 Task: In the Company chevron.com; add deal stage: 'Contract sent'; Add amount '100000'; Select Deal Type: New Business; Select priority: 'Medium'; Associate deal with contact: choose any two contacts and company: Select any company.. Logged in from softage.1@softage.net
Action: Mouse moved to (73, 51)
Screenshot: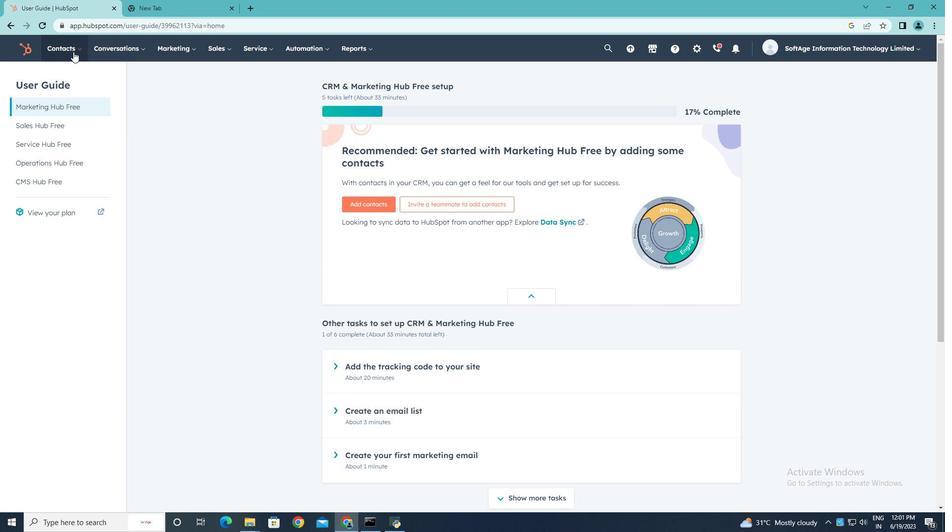 
Action: Mouse pressed left at (73, 51)
Screenshot: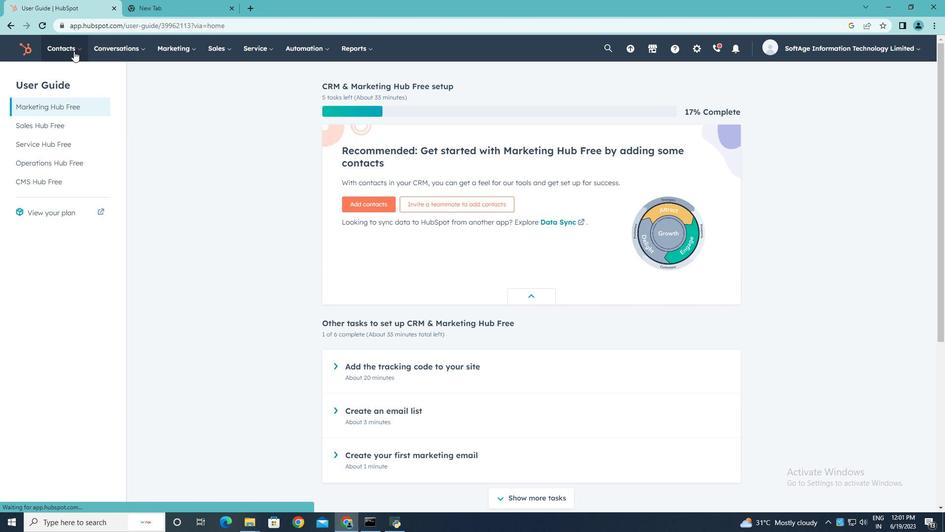 
Action: Mouse moved to (77, 98)
Screenshot: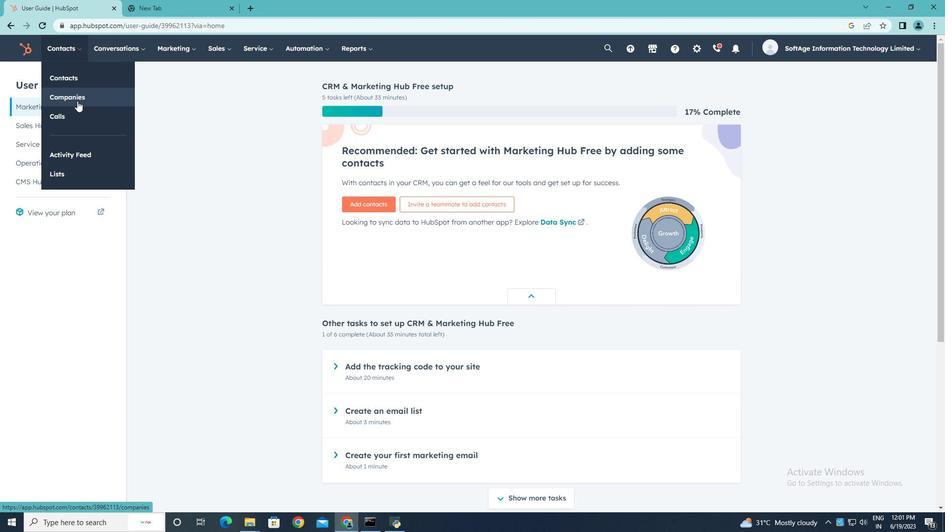 
Action: Mouse pressed left at (77, 98)
Screenshot: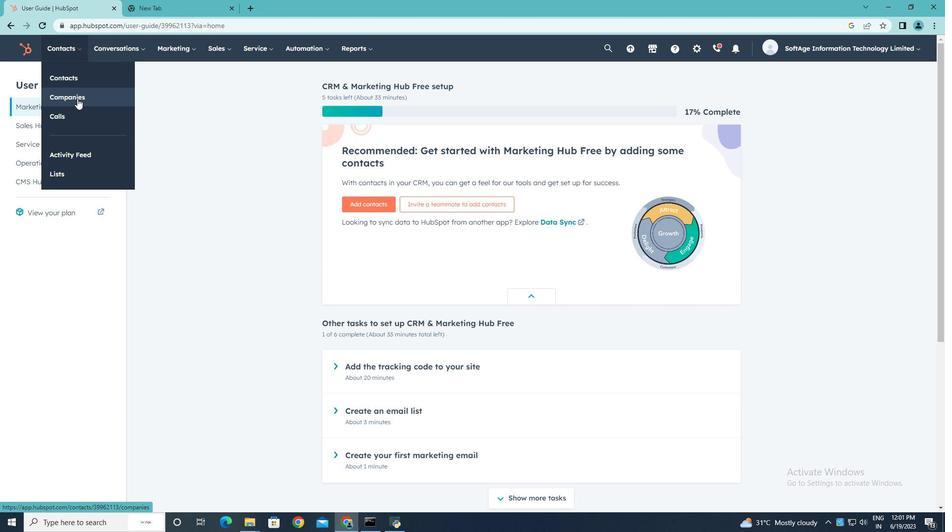 
Action: Mouse moved to (76, 162)
Screenshot: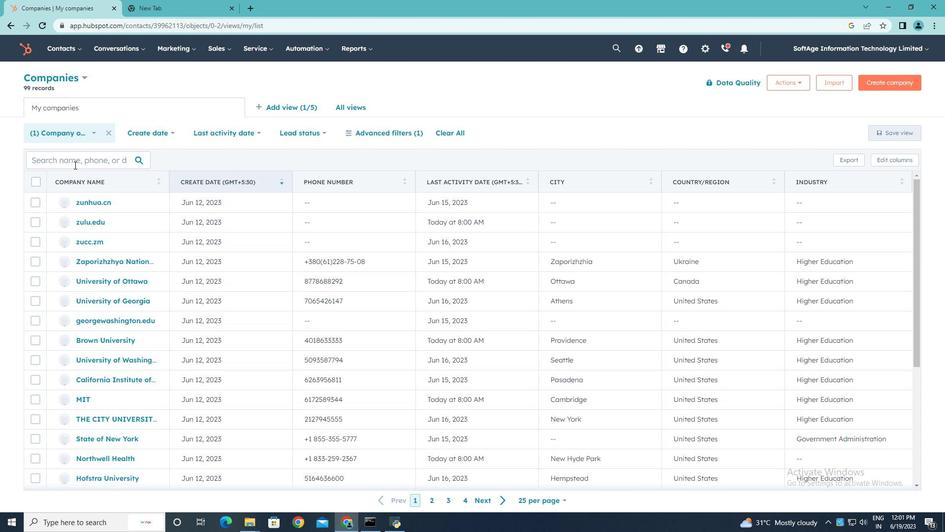 
Action: Mouse pressed left at (76, 162)
Screenshot: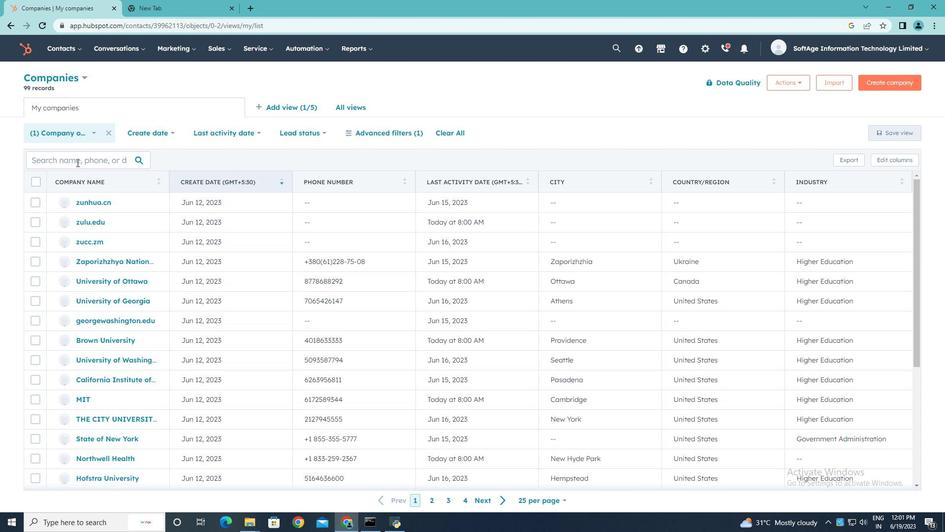 
Action: Key pressed chevron.com
Screenshot: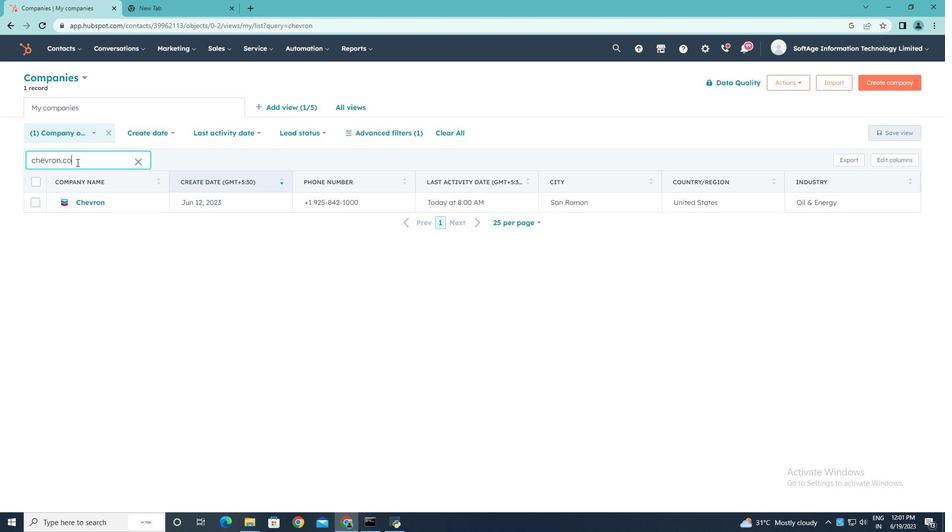 
Action: Mouse moved to (87, 201)
Screenshot: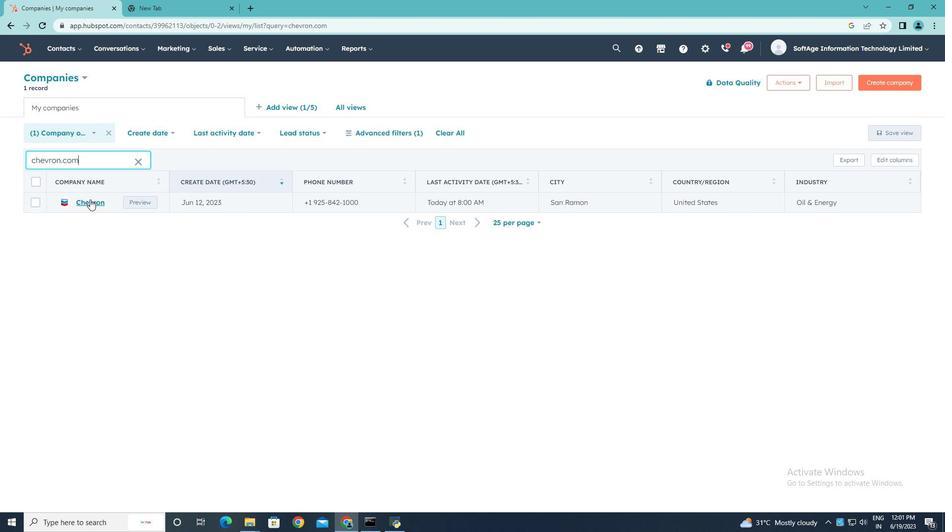 
Action: Mouse pressed left at (87, 201)
Screenshot: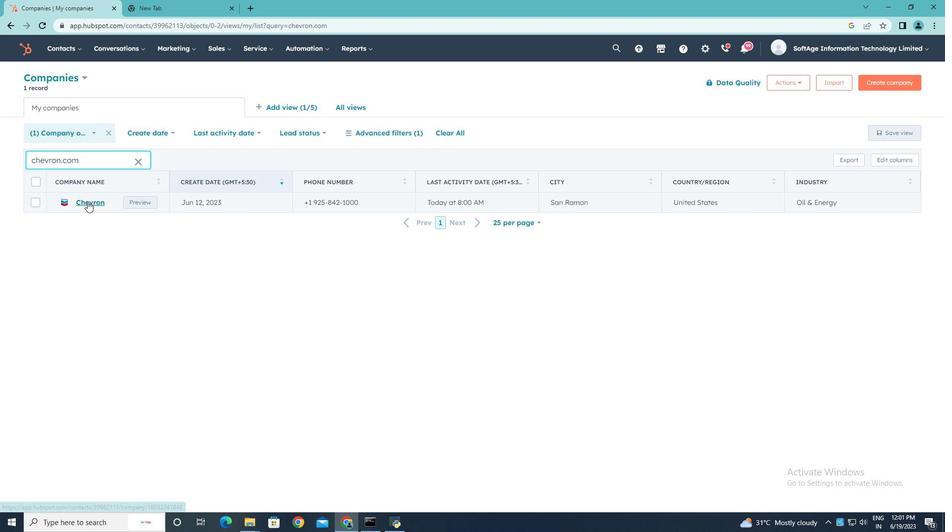 
Action: Mouse moved to (705, 259)
Screenshot: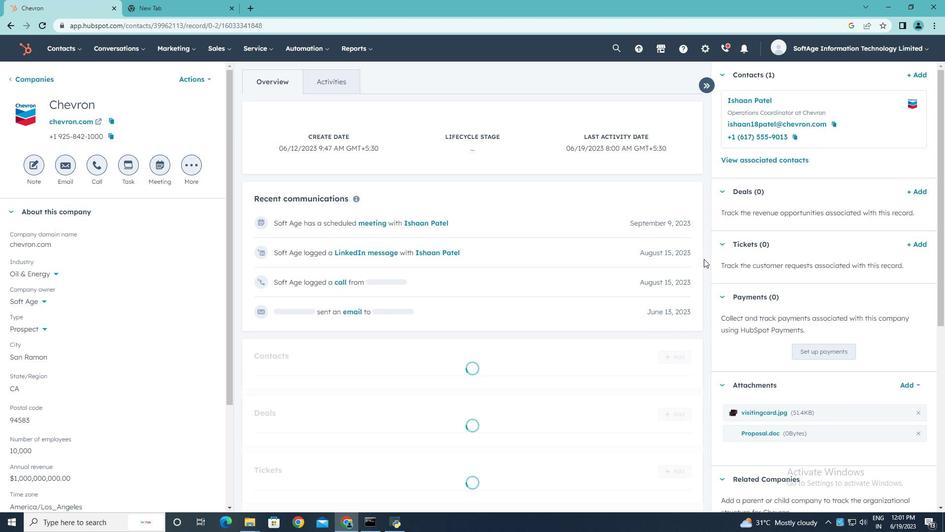 
Action: Mouse pressed left at (705, 259)
Screenshot: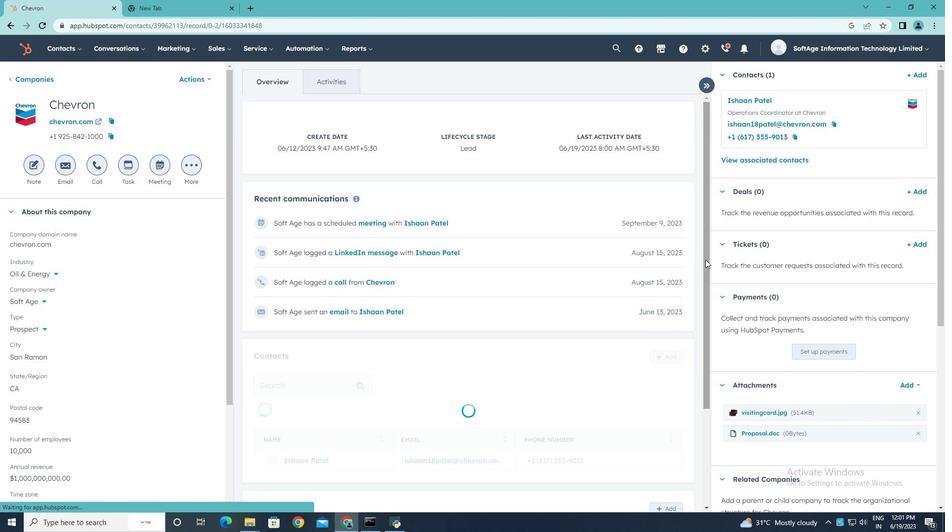 
Action: Mouse moved to (675, 381)
Screenshot: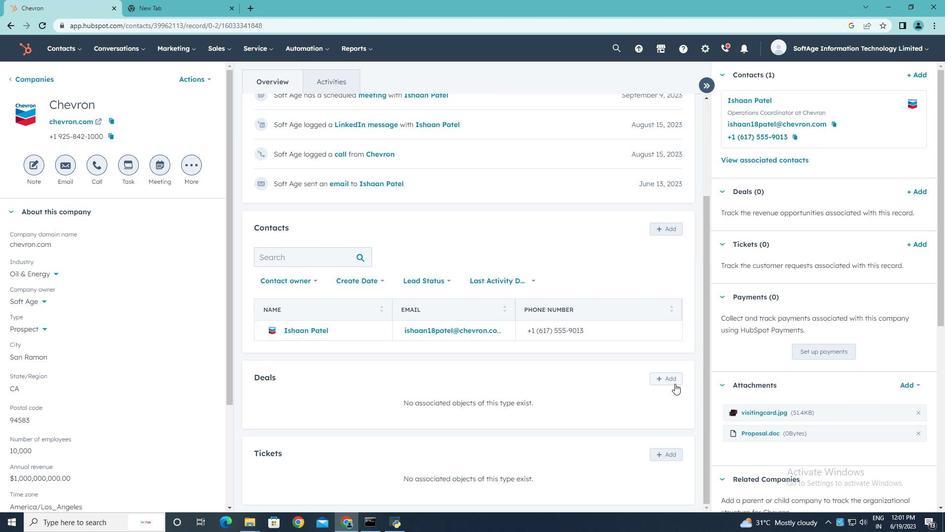 
Action: Mouse pressed left at (675, 381)
Screenshot: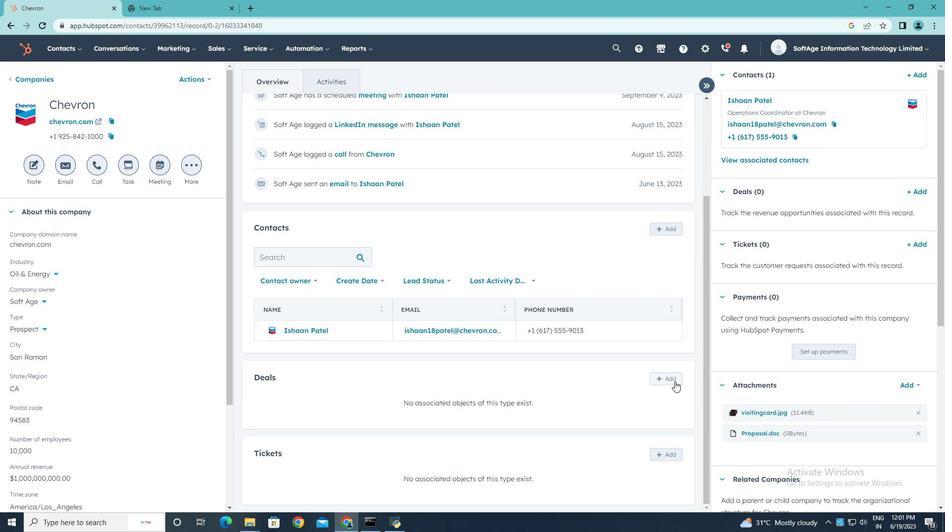 
Action: Mouse moved to (903, 250)
Screenshot: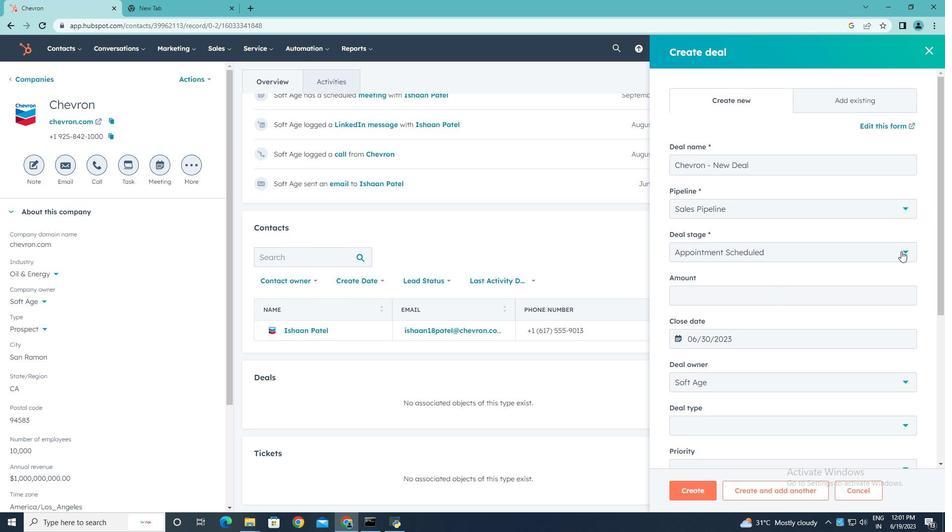 
Action: Mouse pressed left at (903, 250)
Screenshot: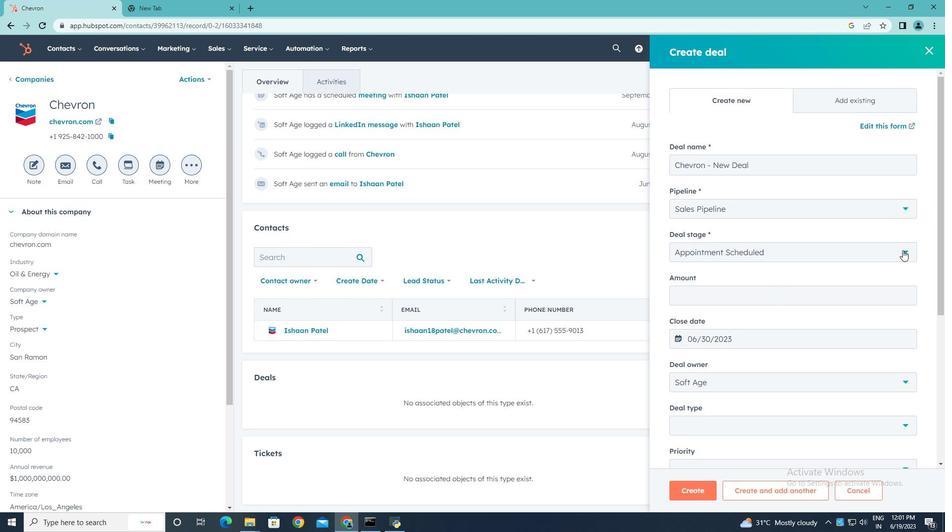 
Action: Mouse moved to (723, 381)
Screenshot: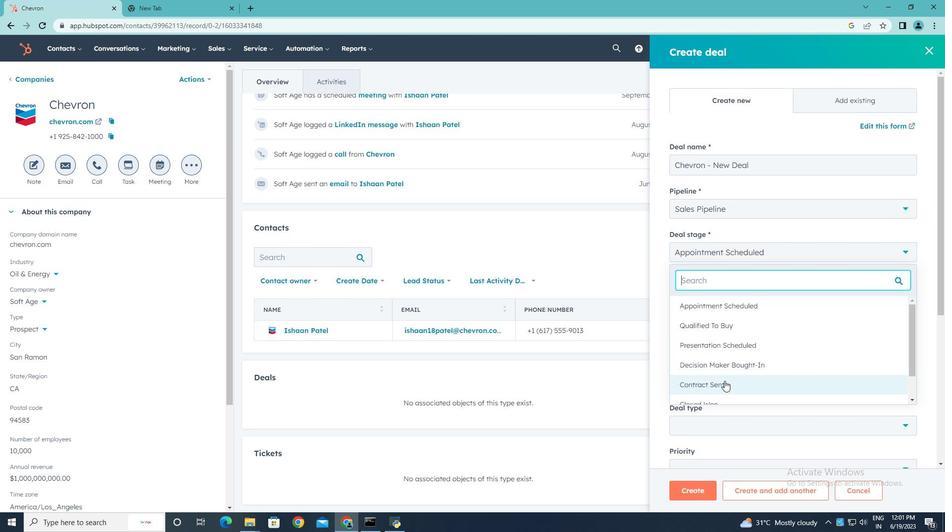
Action: Mouse pressed left at (723, 381)
Screenshot: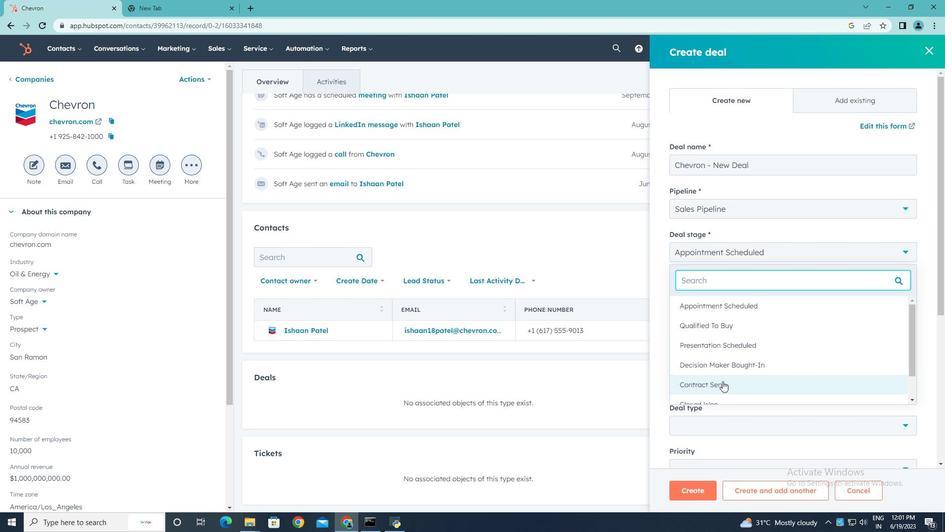 
Action: Mouse moved to (728, 296)
Screenshot: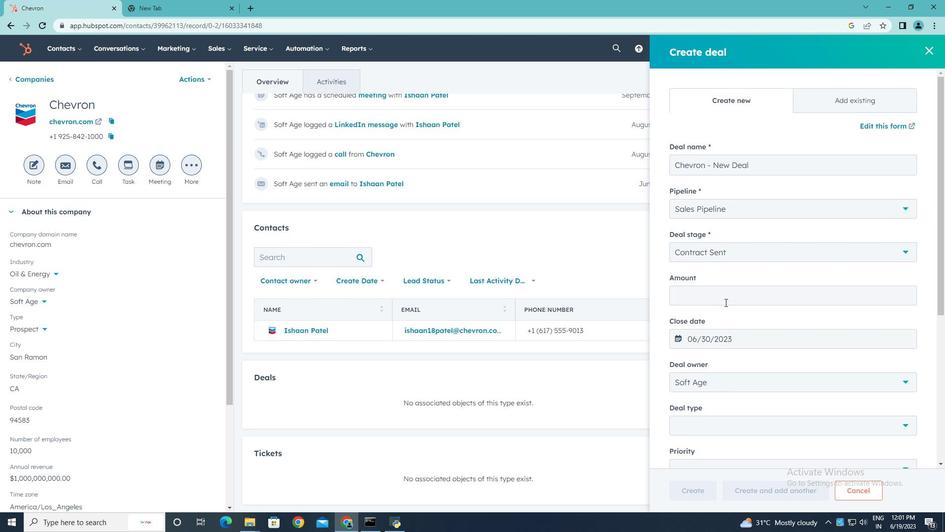 
Action: Mouse pressed left at (728, 296)
Screenshot: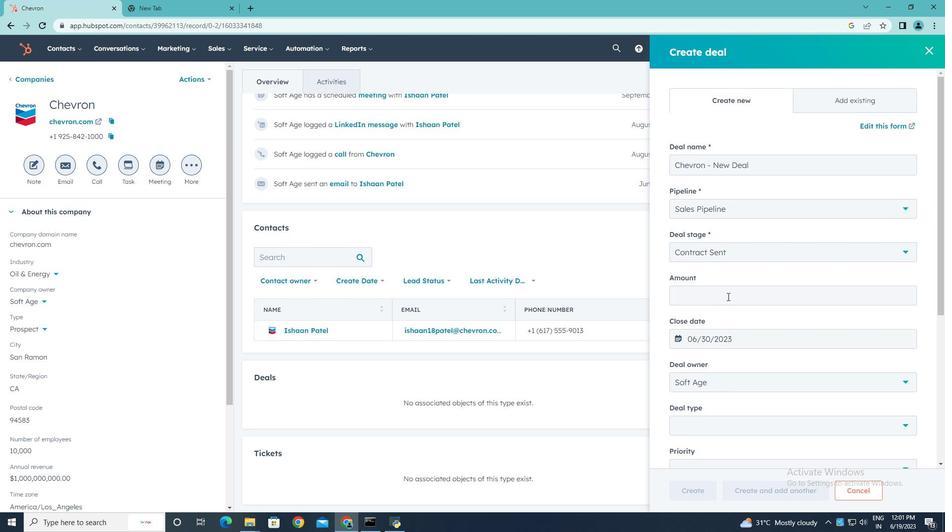 
Action: Key pressed 100000
Screenshot: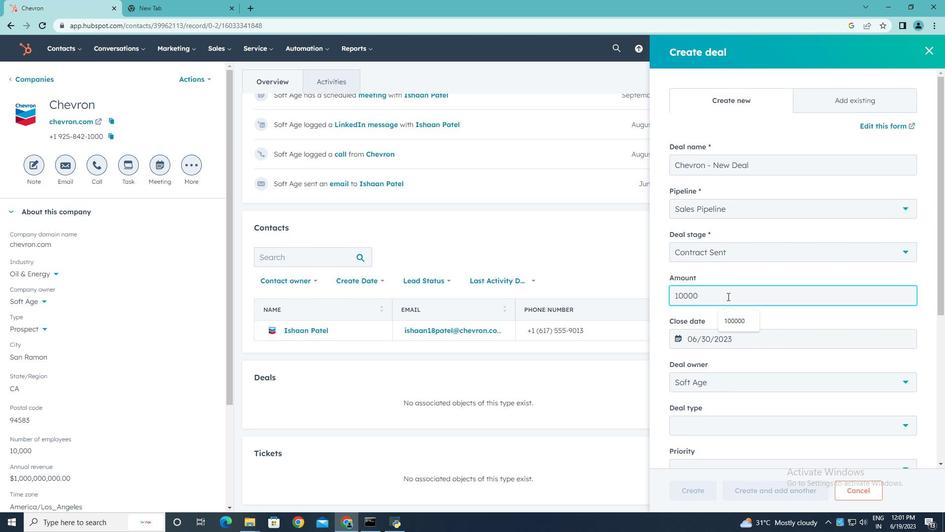 
Action: Mouse moved to (902, 427)
Screenshot: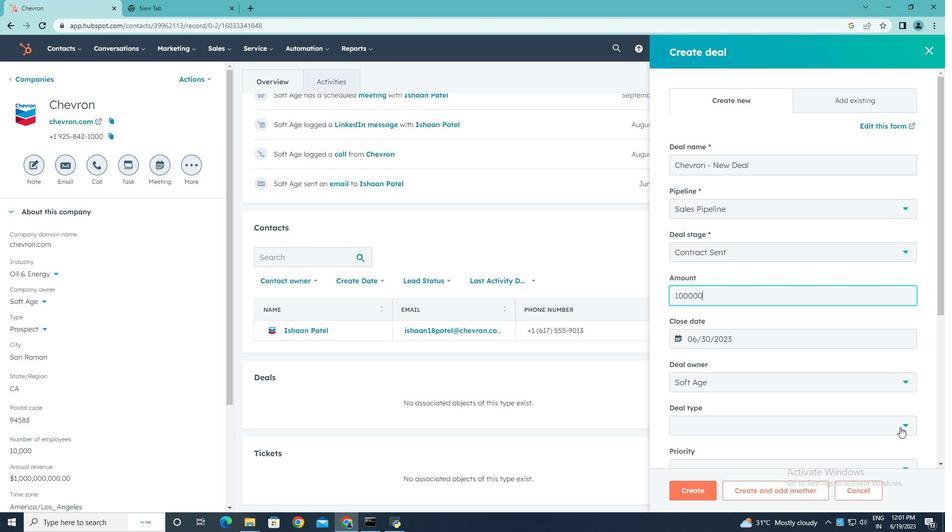 
Action: Mouse pressed left at (902, 427)
Screenshot: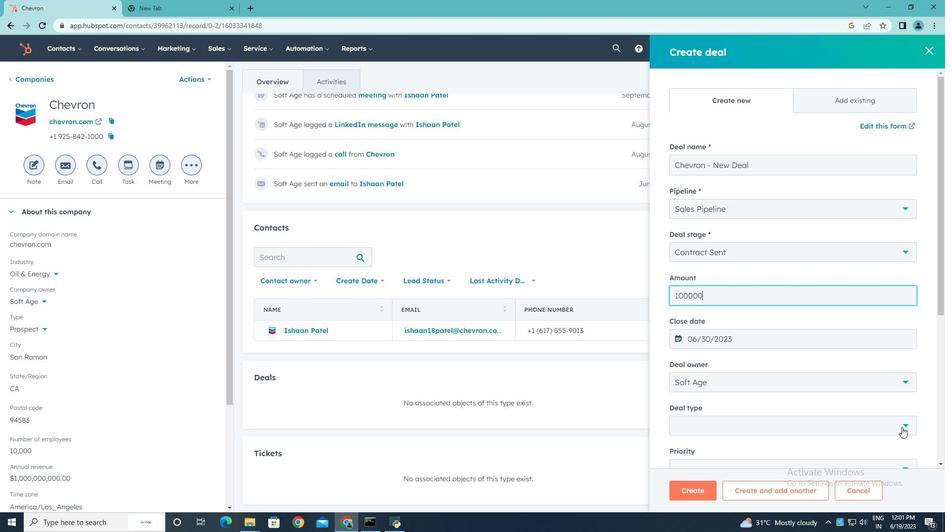 
Action: Mouse moved to (774, 471)
Screenshot: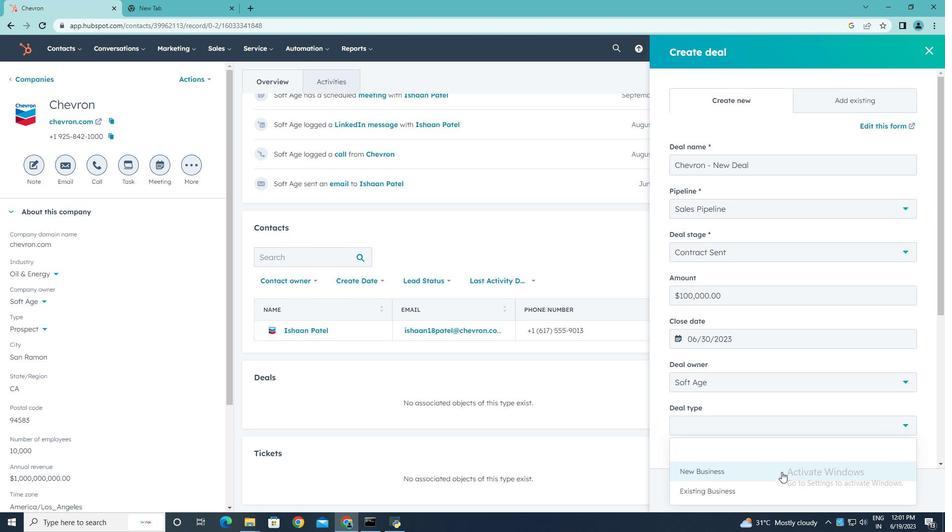 
Action: Mouse pressed left at (774, 471)
Screenshot: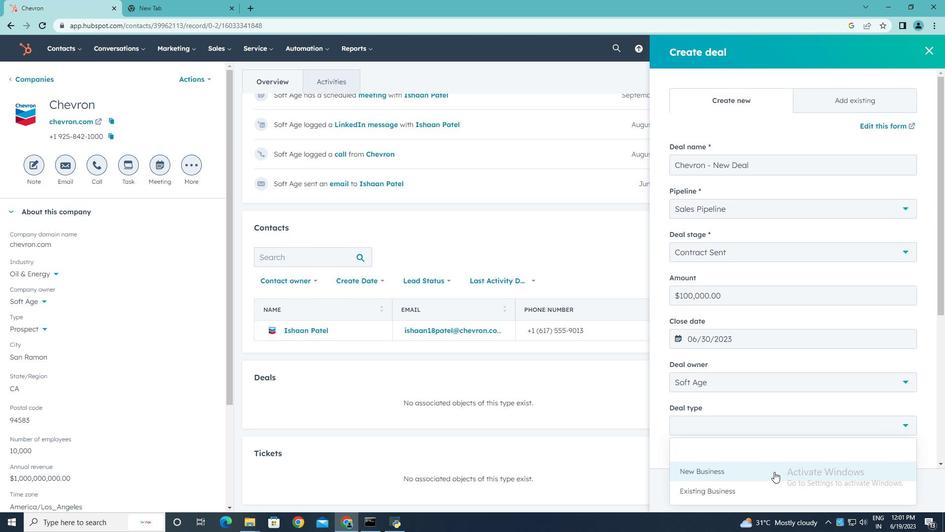 
Action: Mouse moved to (941, 298)
Screenshot: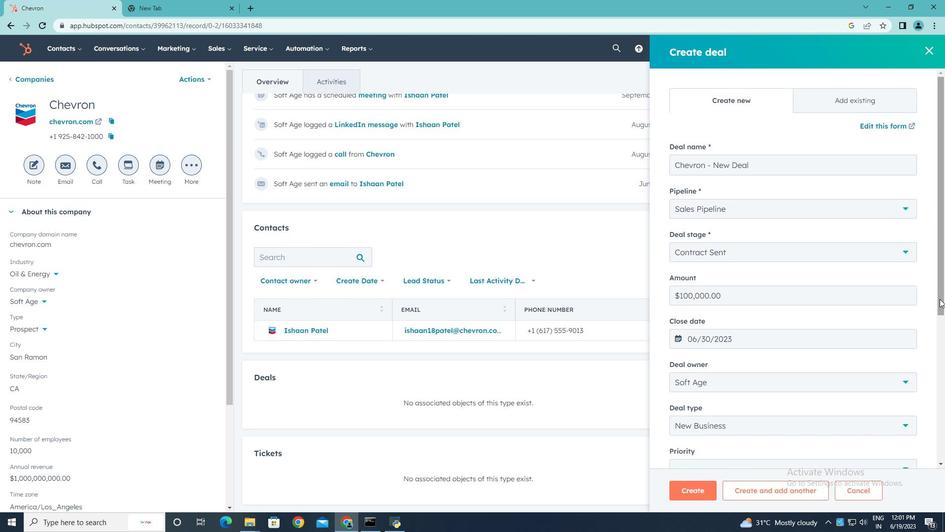 
Action: Mouse pressed left at (941, 298)
Screenshot: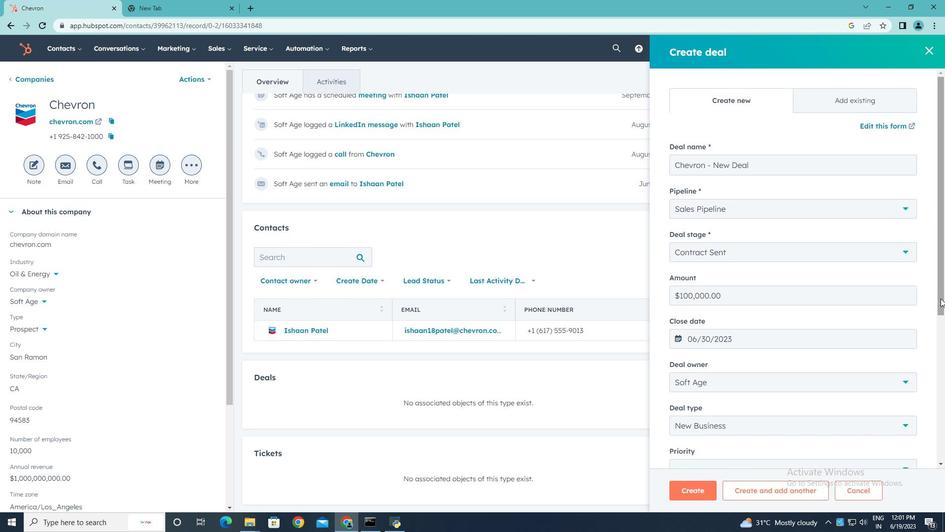
Action: Mouse moved to (910, 231)
Screenshot: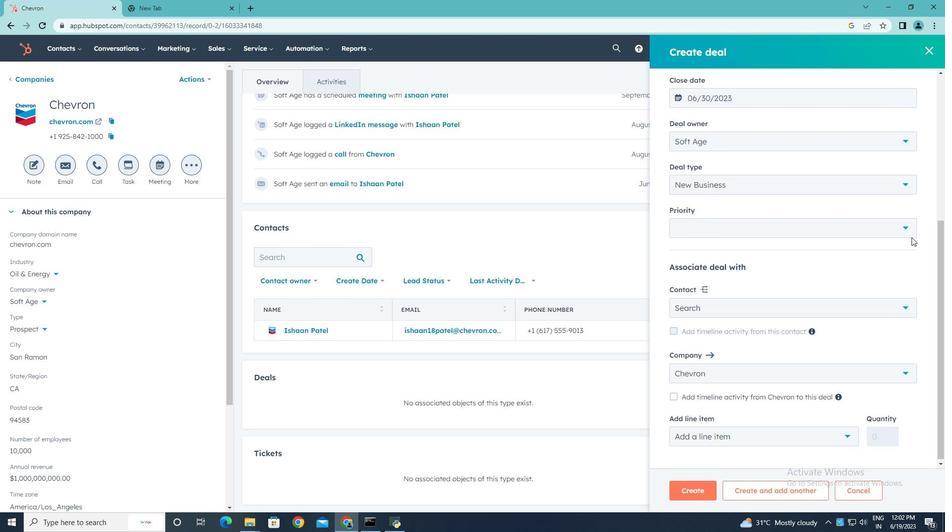 
Action: Mouse pressed left at (910, 231)
Screenshot: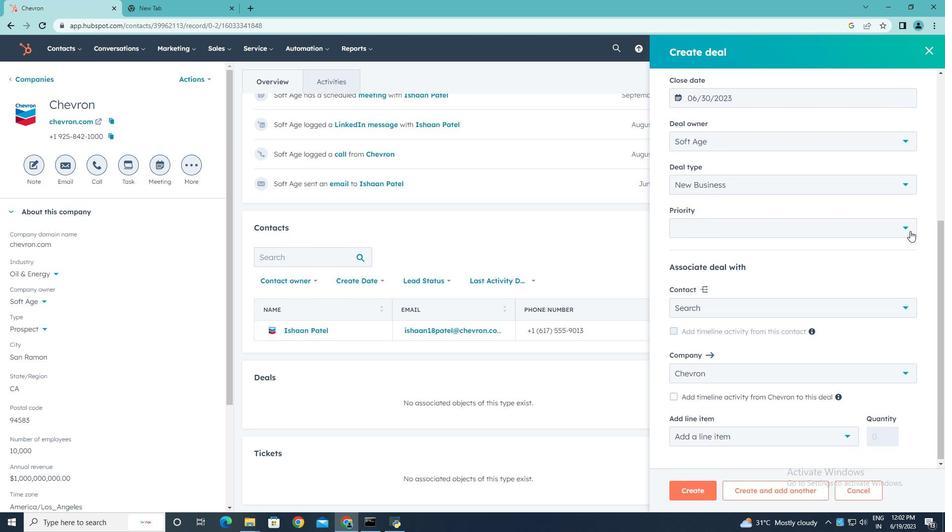 
Action: Mouse moved to (775, 291)
Screenshot: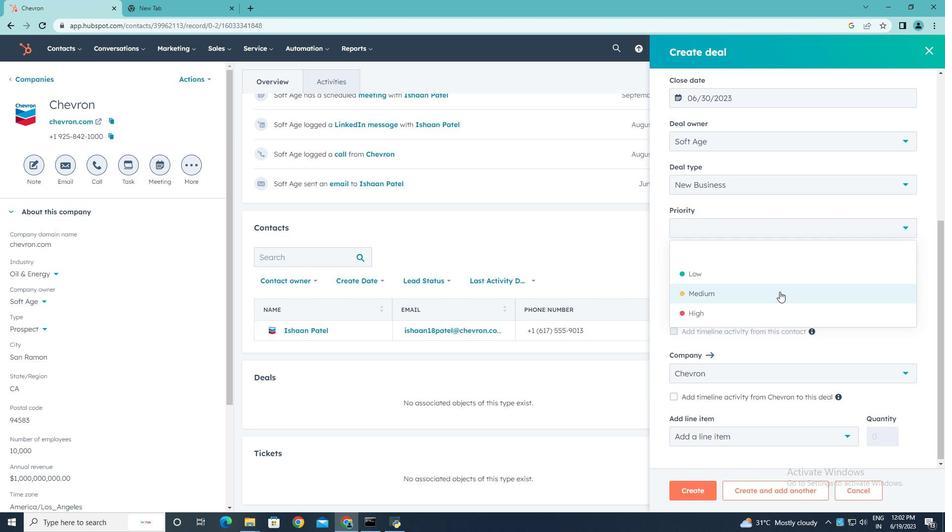 
Action: Mouse pressed left at (775, 291)
Screenshot: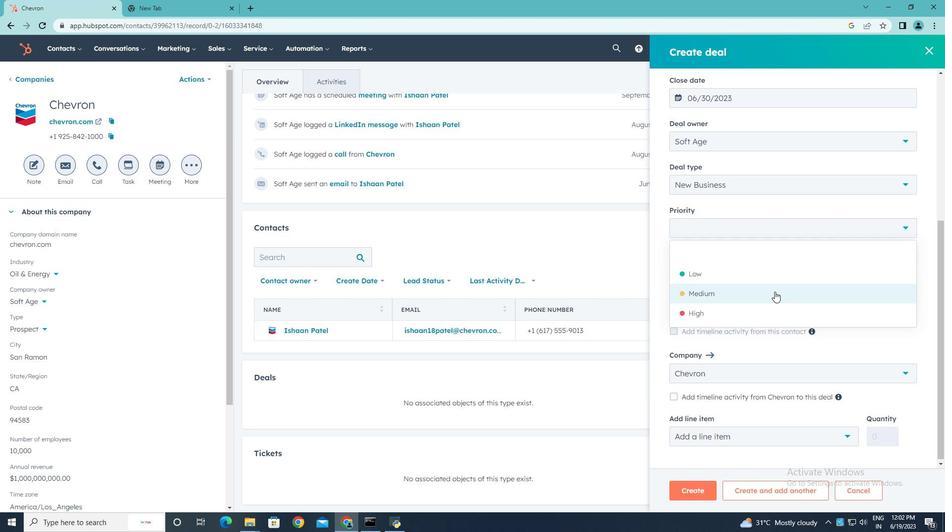 
Action: Mouse moved to (905, 307)
Screenshot: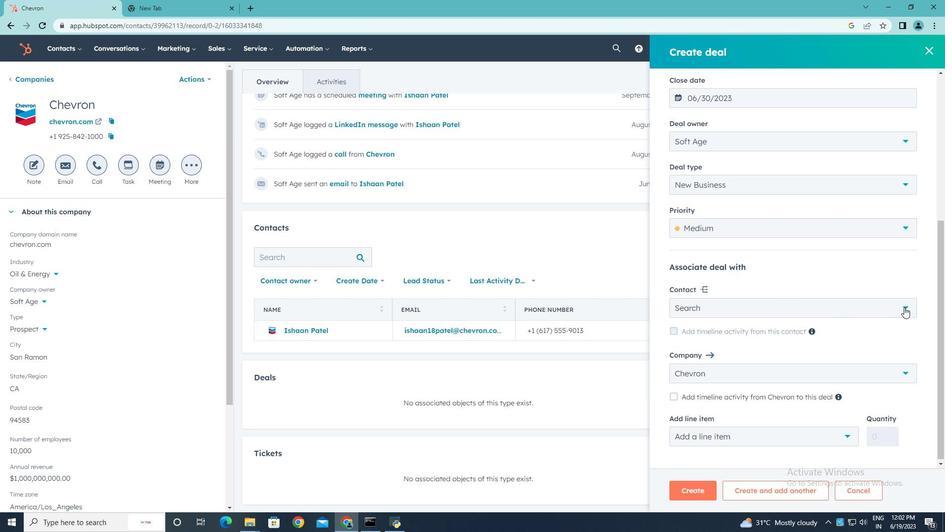 
Action: Mouse pressed left at (905, 307)
Screenshot: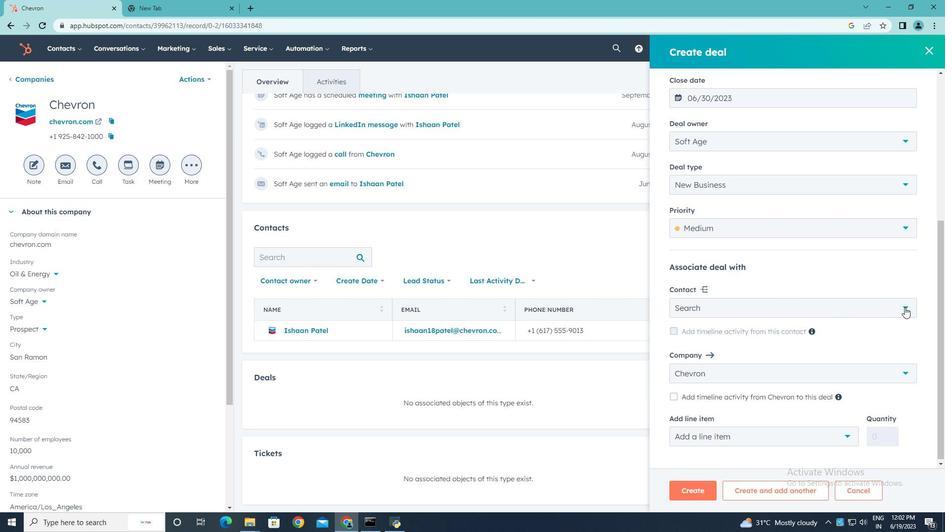 
Action: Mouse moved to (684, 381)
Screenshot: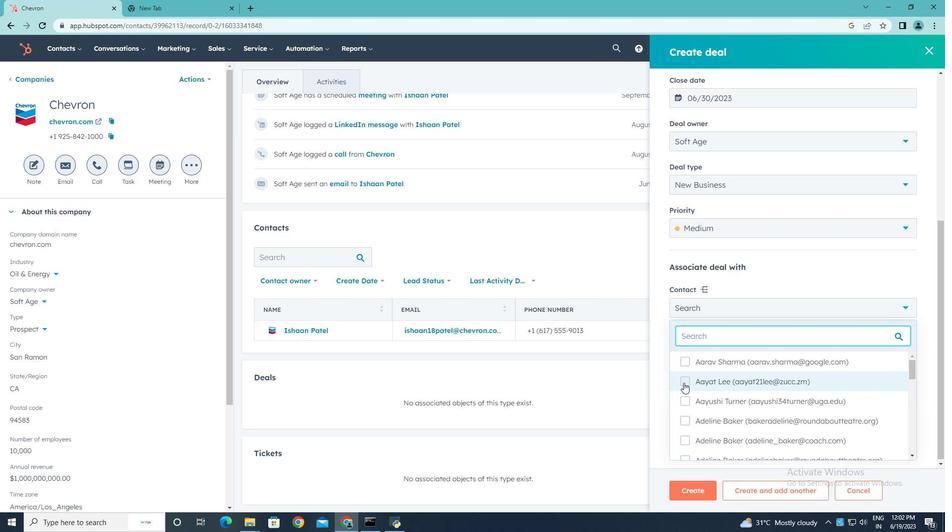 
Action: Mouse pressed left at (684, 381)
Screenshot: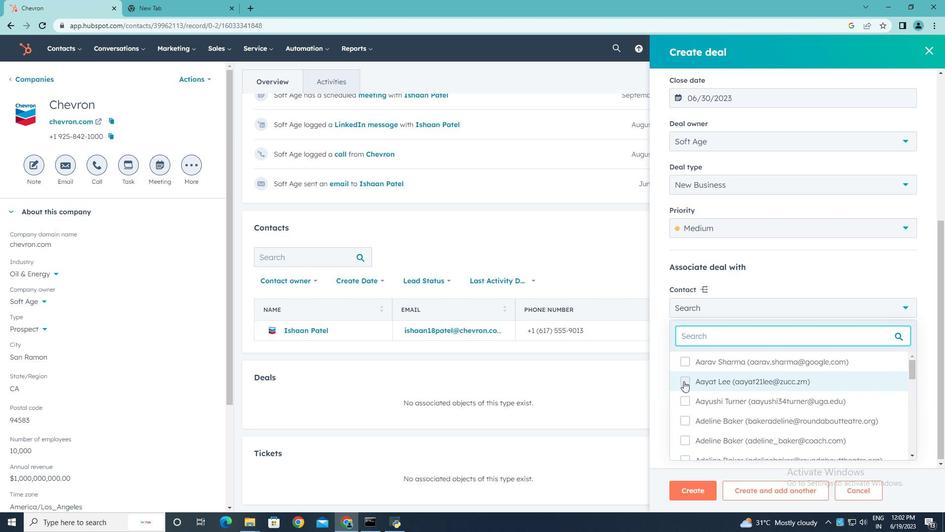 
Action: Mouse moved to (724, 423)
Screenshot: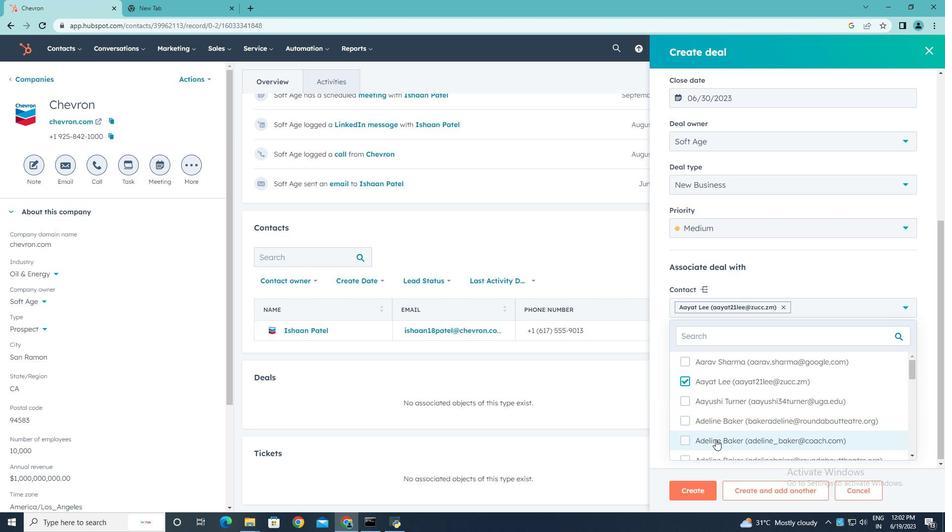 
Action: Mouse scrolled (724, 423) with delta (0, 0)
Screenshot: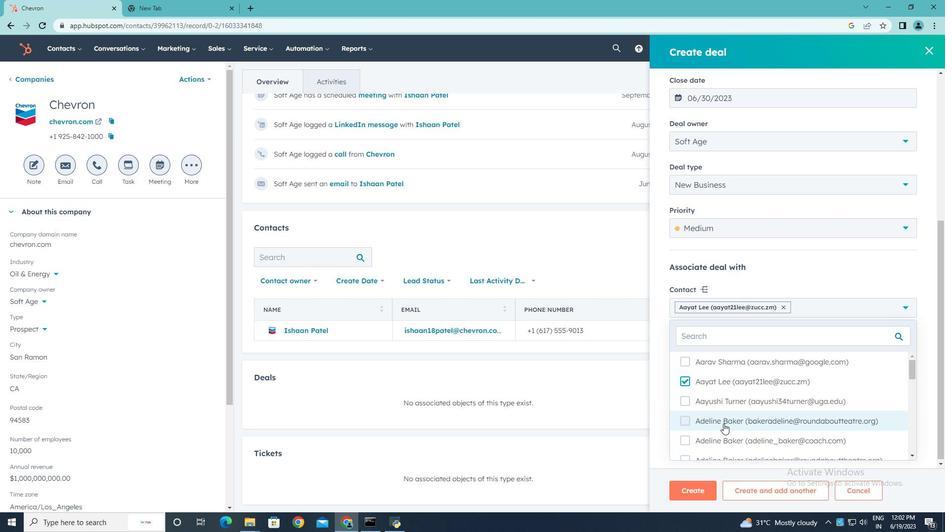 
Action: Mouse scrolled (724, 423) with delta (0, 0)
Screenshot: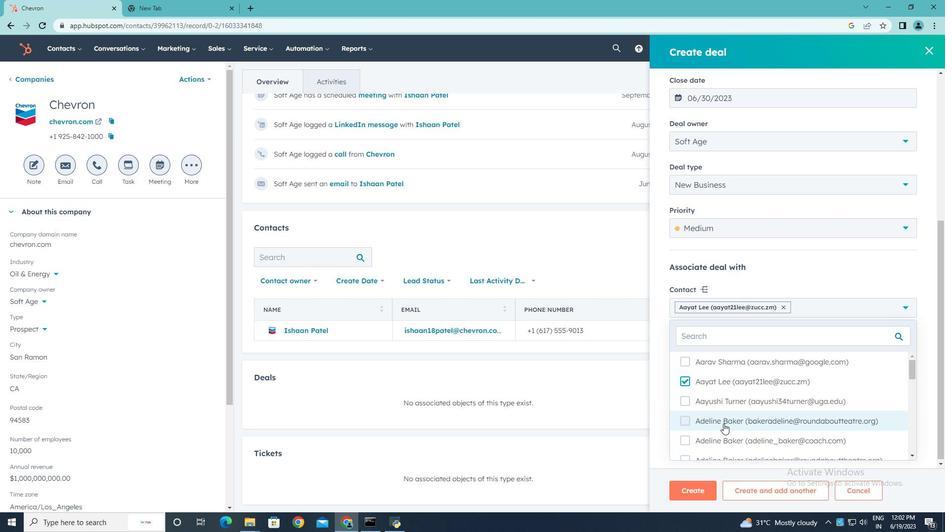 
Action: Mouse moved to (687, 402)
Screenshot: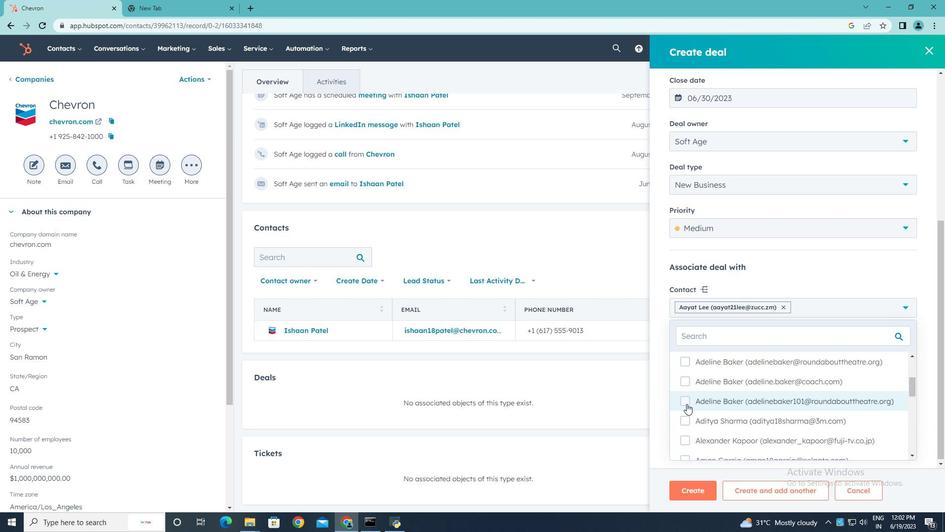 
Action: Mouse pressed left at (687, 402)
Screenshot: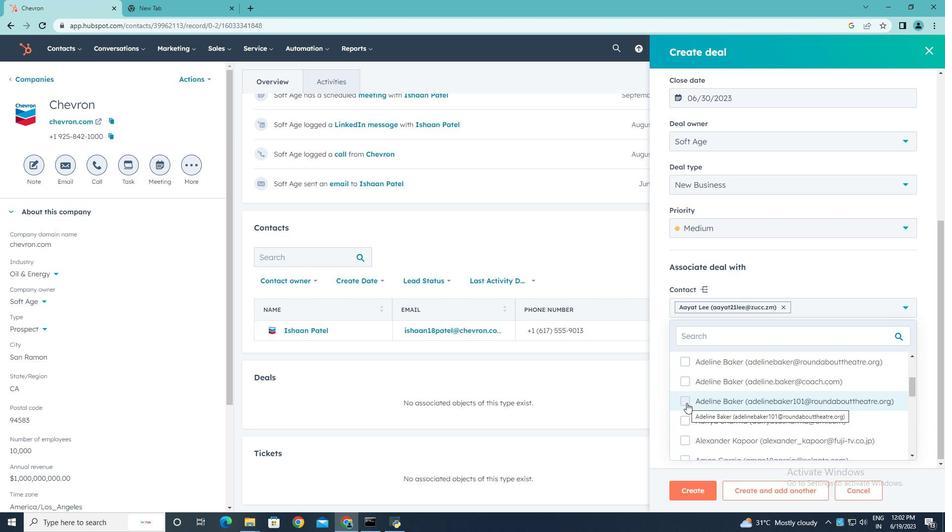 
Action: Mouse moved to (904, 315)
Screenshot: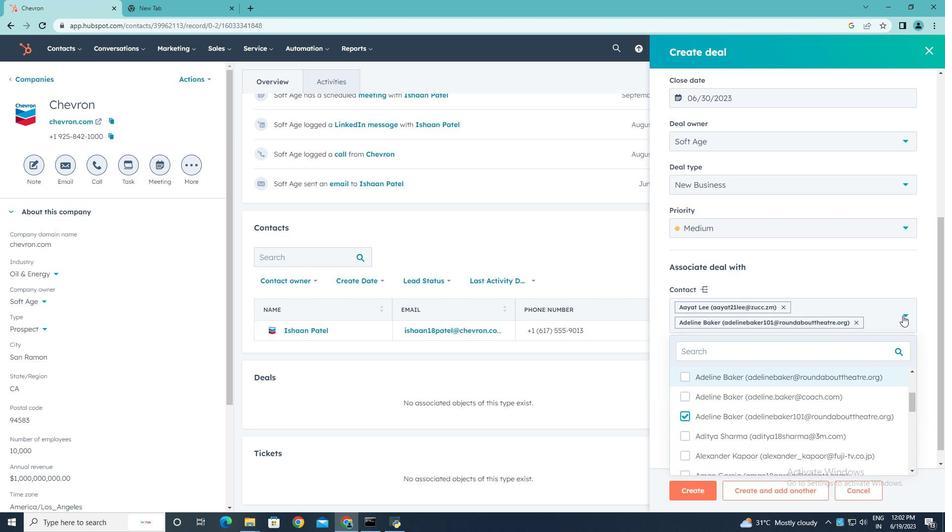 
Action: Mouse pressed left at (904, 315)
Screenshot: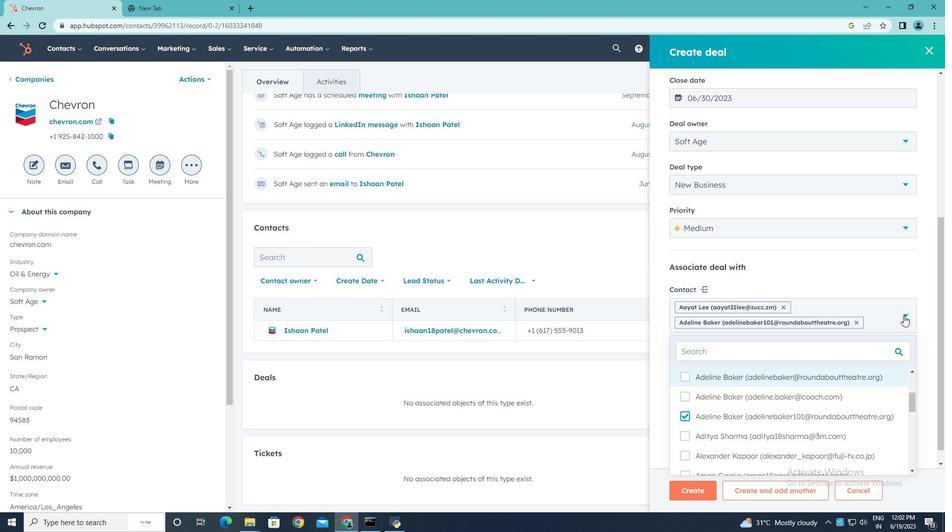 
Action: Mouse moved to (707, 488)
Screenshot: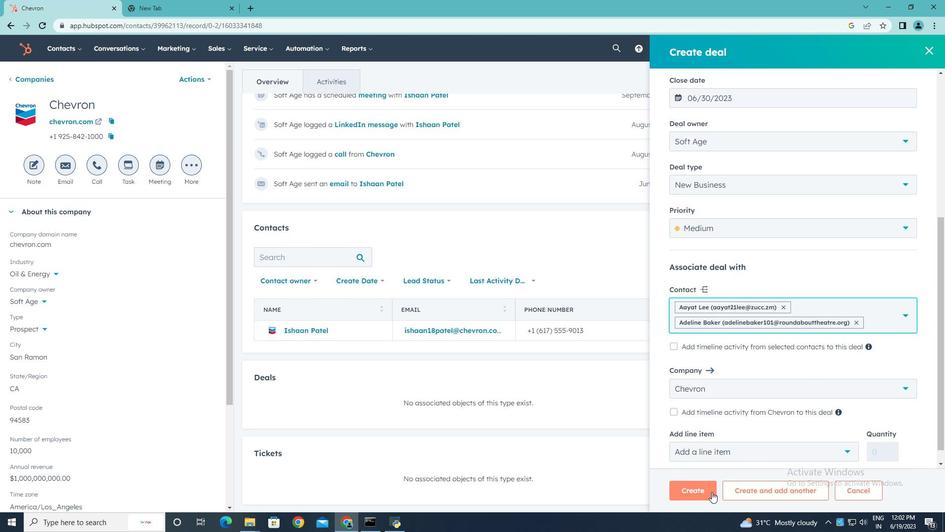 
Action: Mouse pressed left at (707, 488)
Screenshot: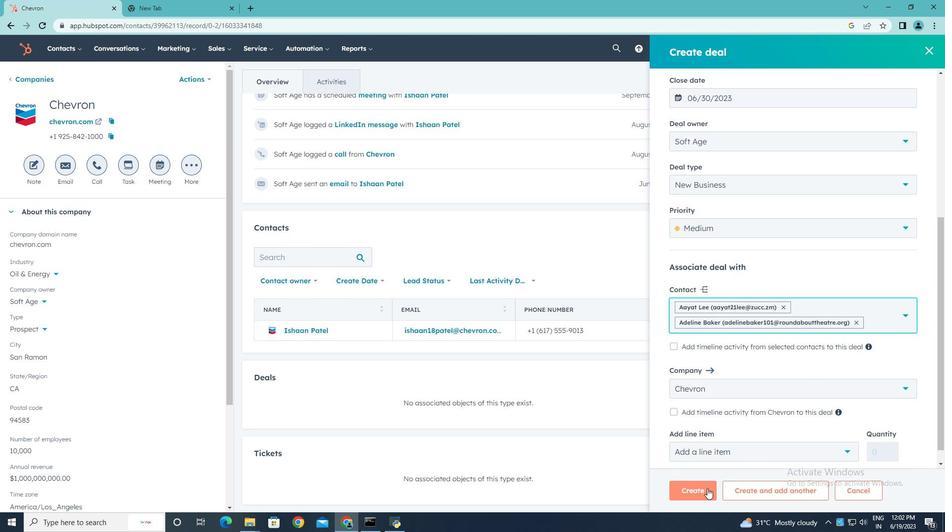 
